 Task: Add Smoked Mozzarella Pasta Salad to the cart.
Action: Mouse moved to (17, 117)
Screenshot: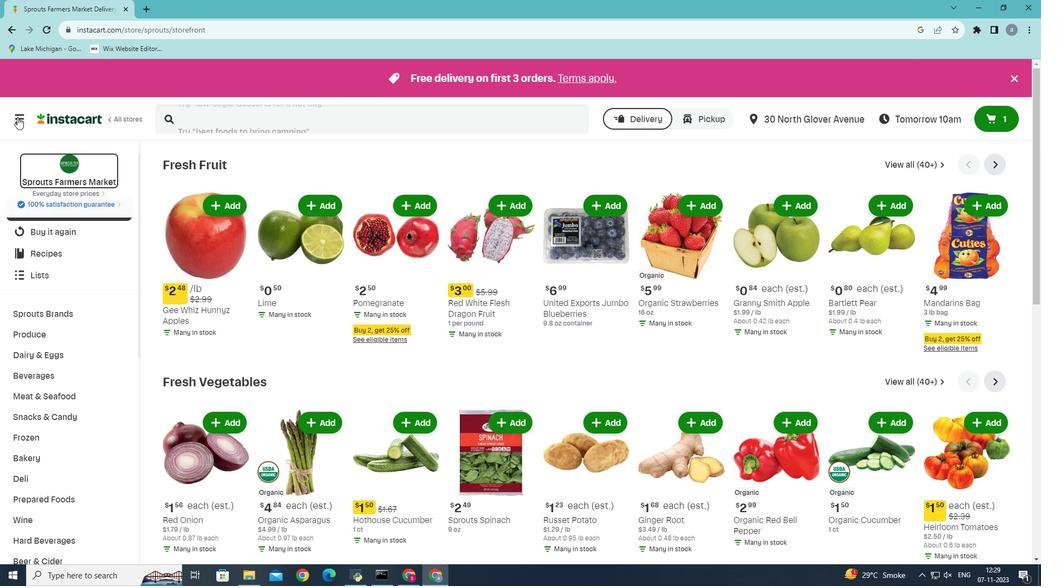 
Action: Mouse pressed left at (17, 117)
Screenshot: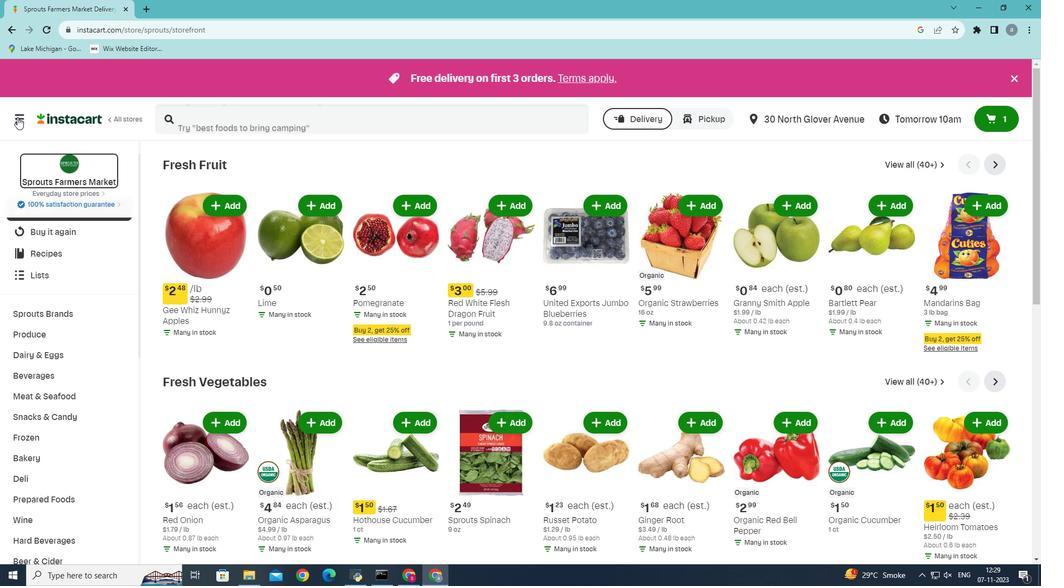 
Action: Mouse moved to (71, 302)
Screenshot: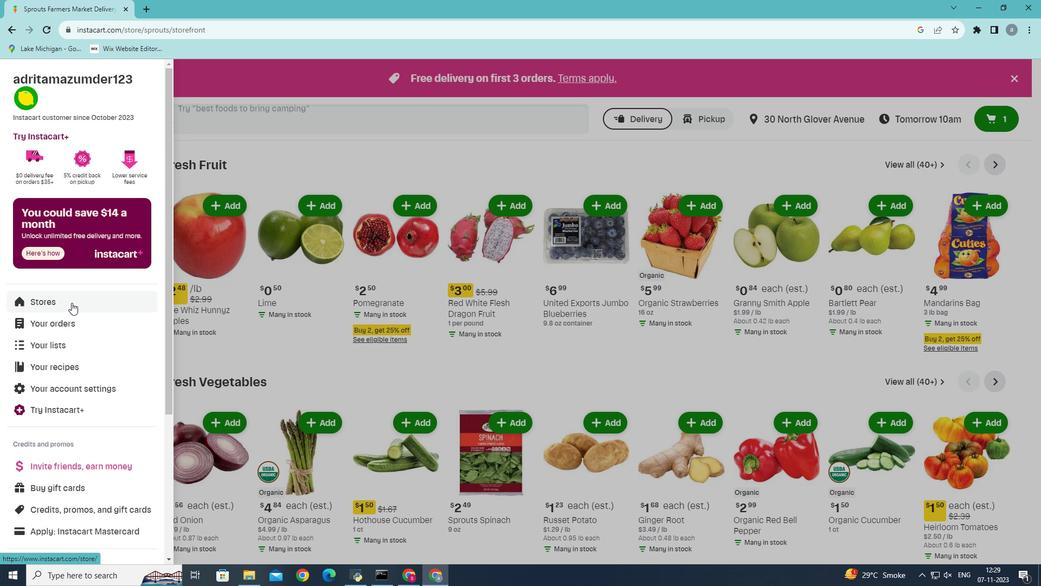 
Action: Mouse pressed left at (71, 302)
Screenshot: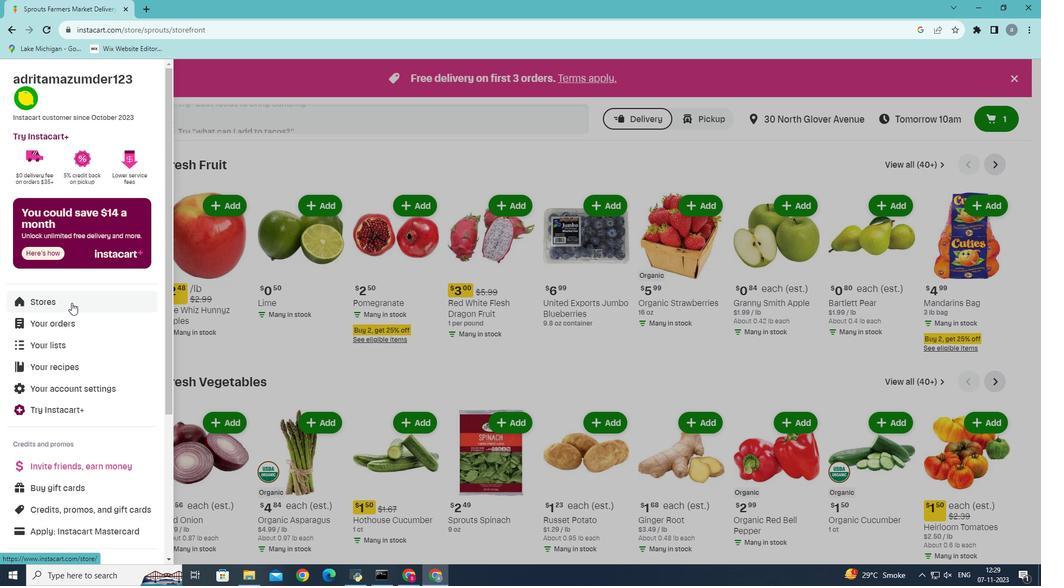 
Action: Mouse moved to (261, 120)
Screenshot: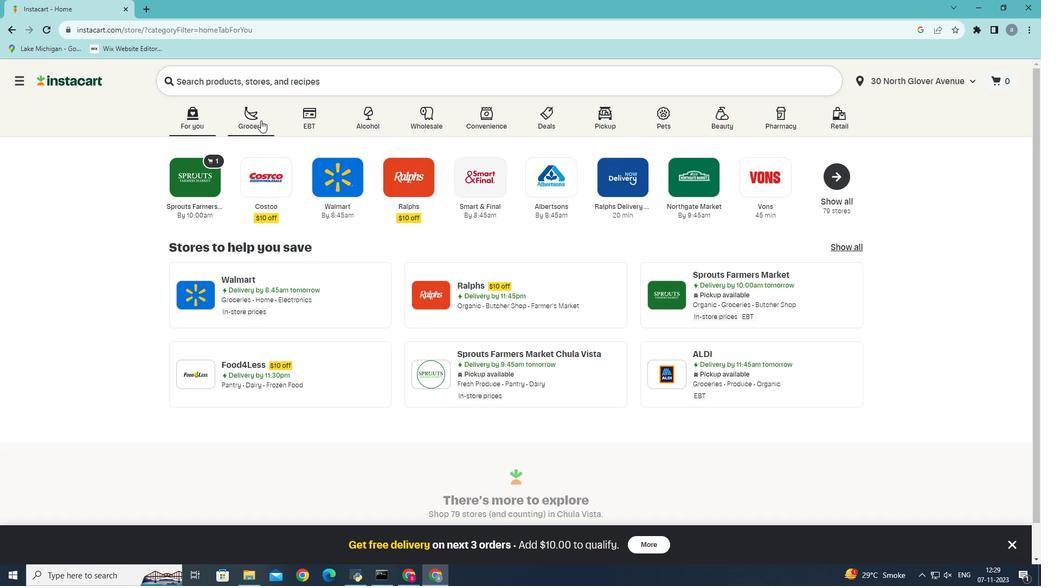 
Action: Mouse pressed left at (261, 120)
Screenshot: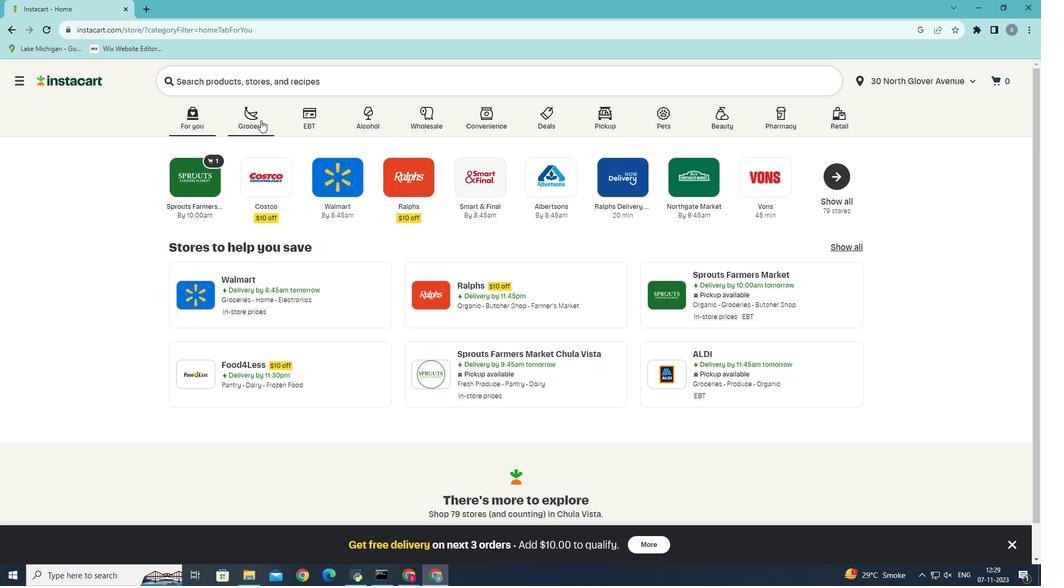 
Action: Mouse moved to (235, 321)
Screenshot: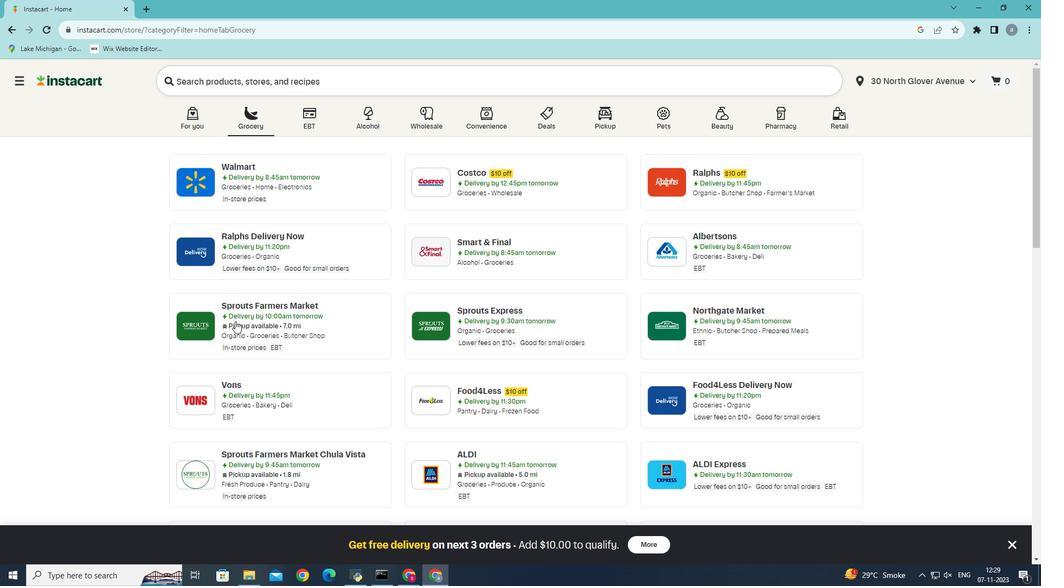 
Action: Mouse pressed left at (235, 321)
Screenshot: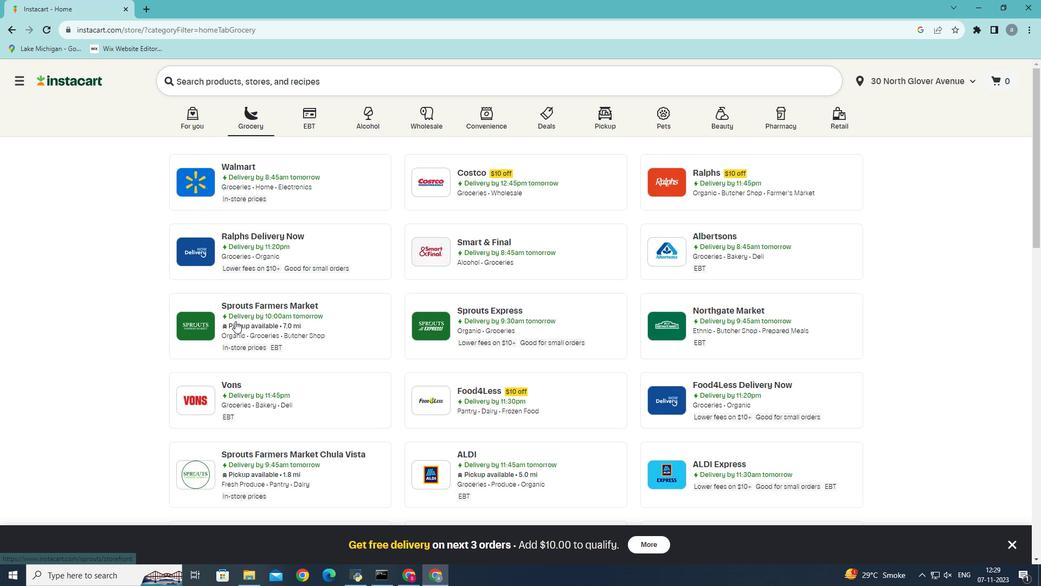 
Action: Mouse moved to (39, 496)
Screenshot: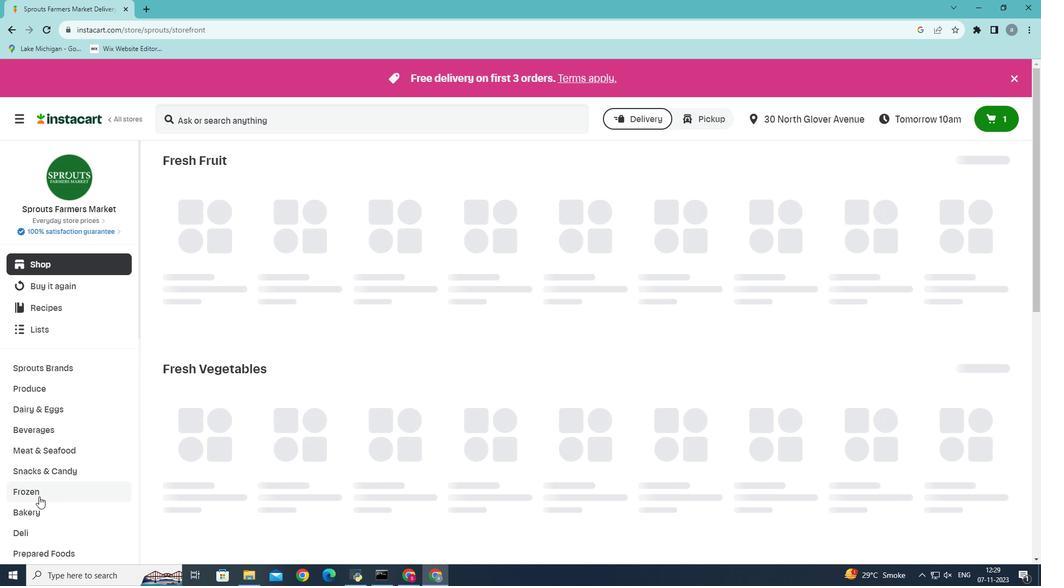 
Action: Mouse scrolled (39, 496) with delta (0, 0)
Screenshot: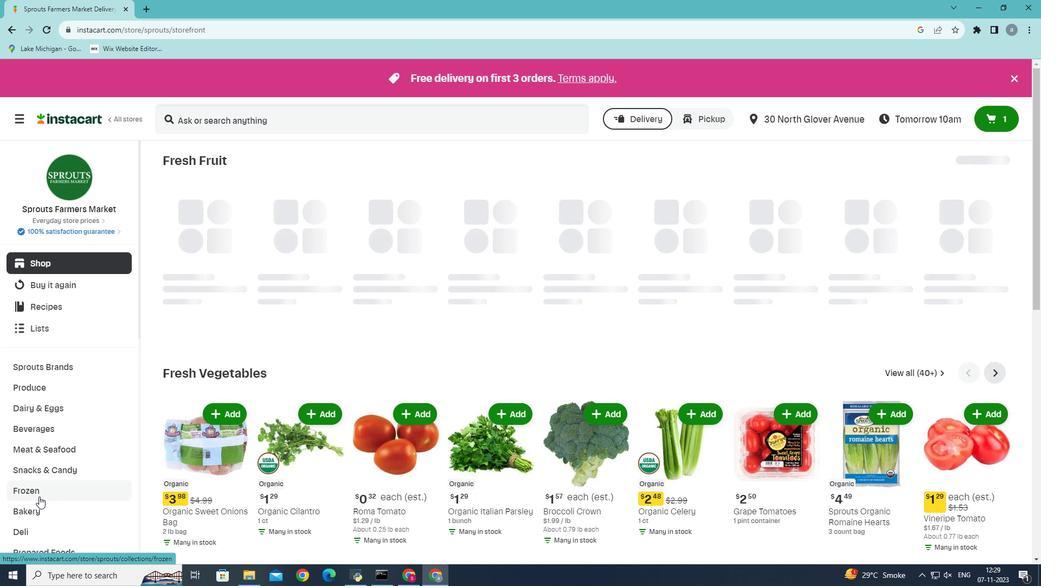 
Action: Mouse moved to (34, 500)
Screenshot: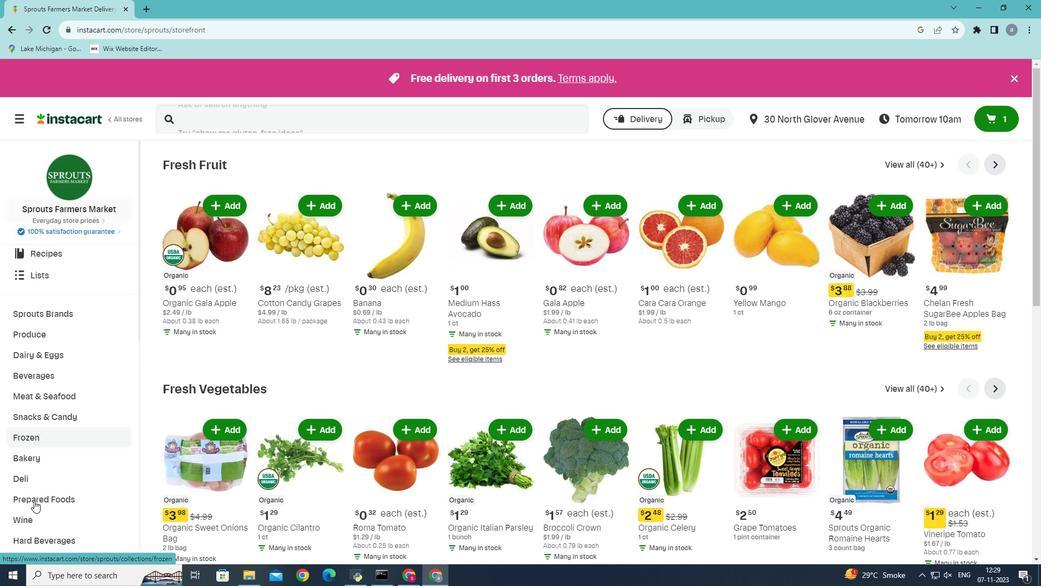 
Action: Mouse pressed left at (34, 500)
Screenshot: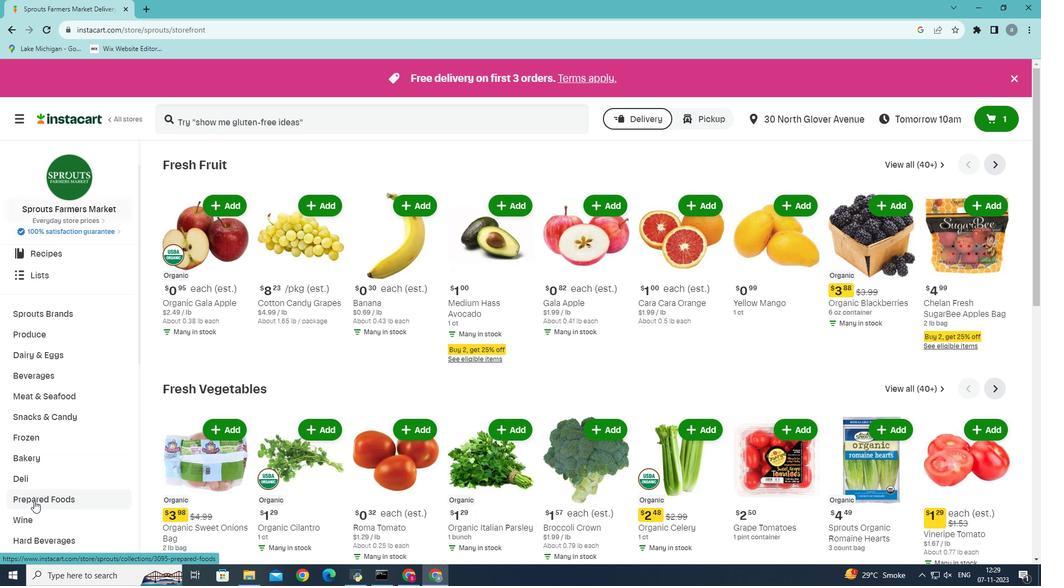 
Action: Mouse moved to (599, 192)
Screenshot: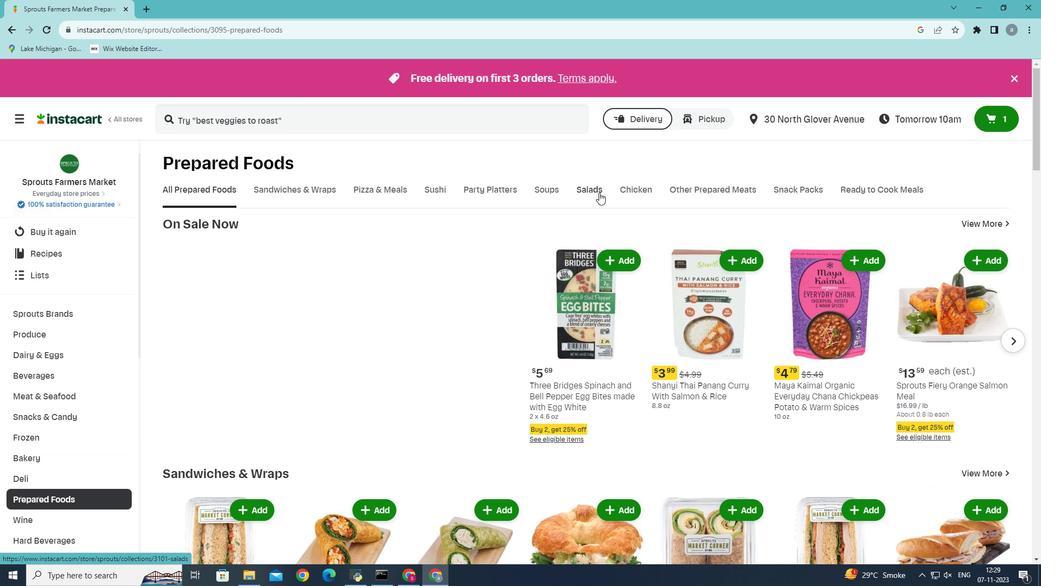 
Action: Mouse pressed left at (599, 192)
Screenshot: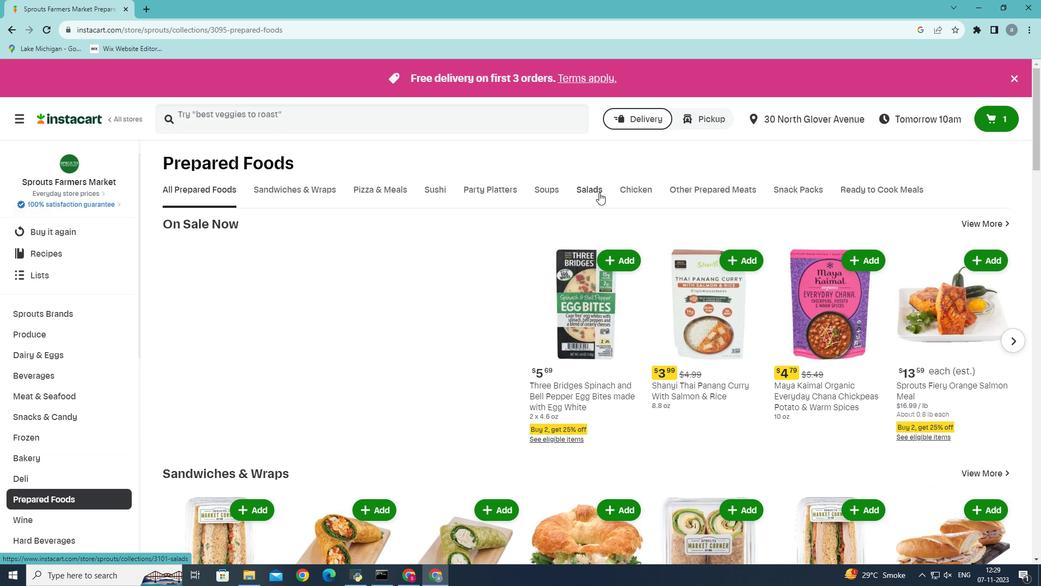 
Action: Mouse moved to (269, 237)
Screenshot: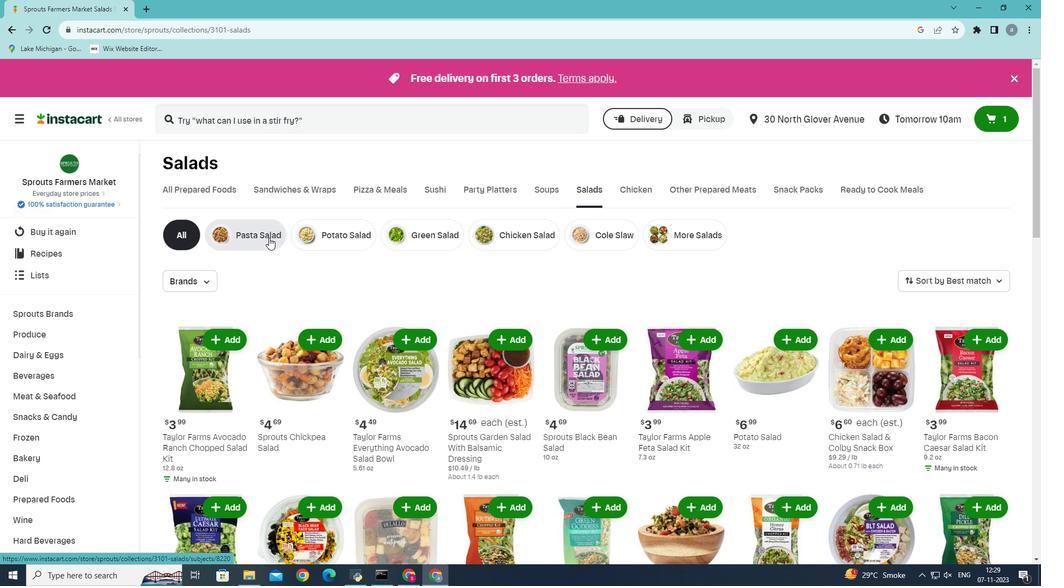 
Action: Mouse pressed left at (269, 237)
Screenshot: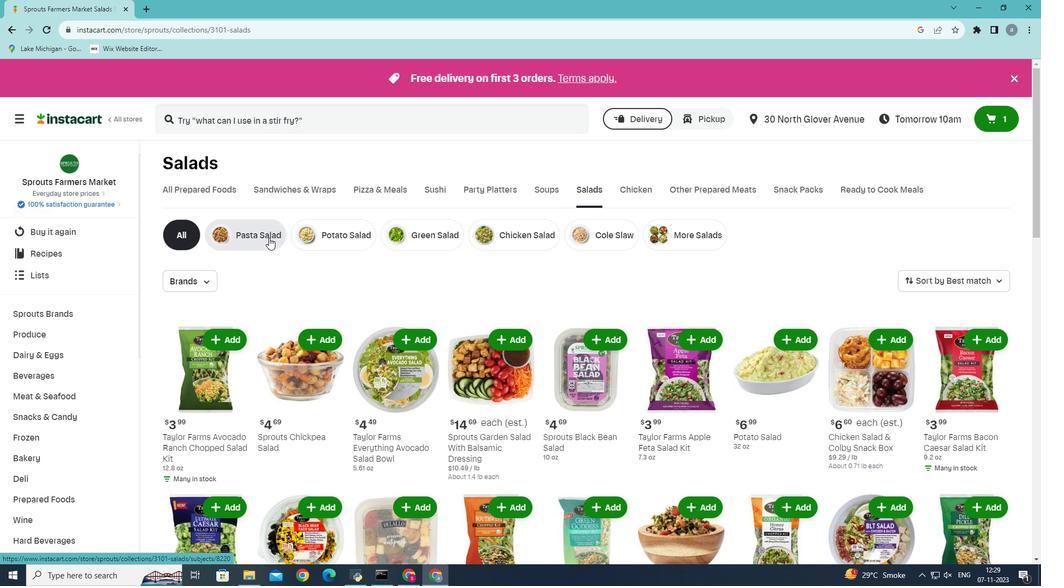 
Action: Mouse moved to (227, 342)
Screenshot: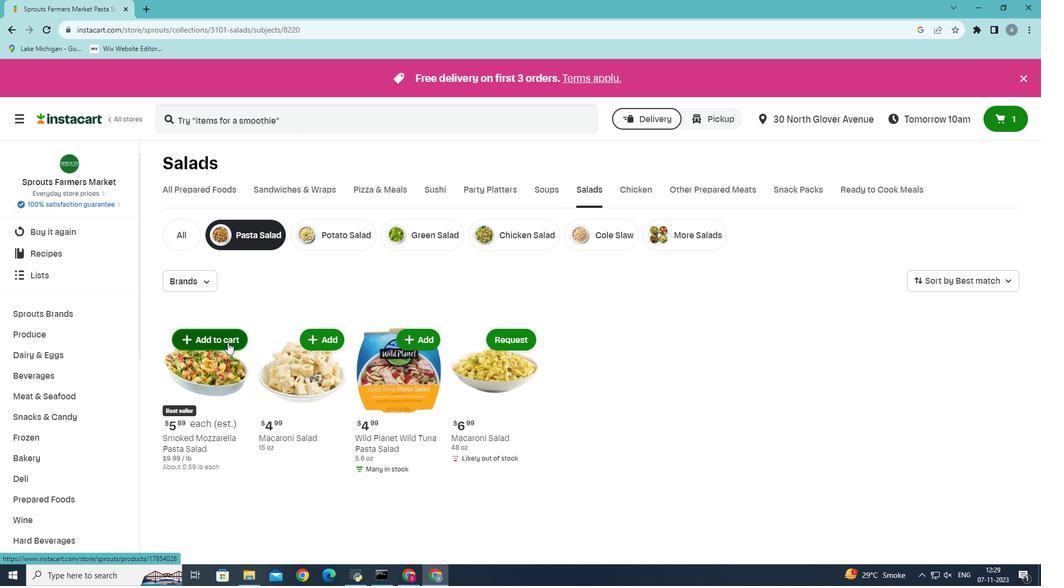 
Action: Mouse pressed left at (227, 342)
Screenshot: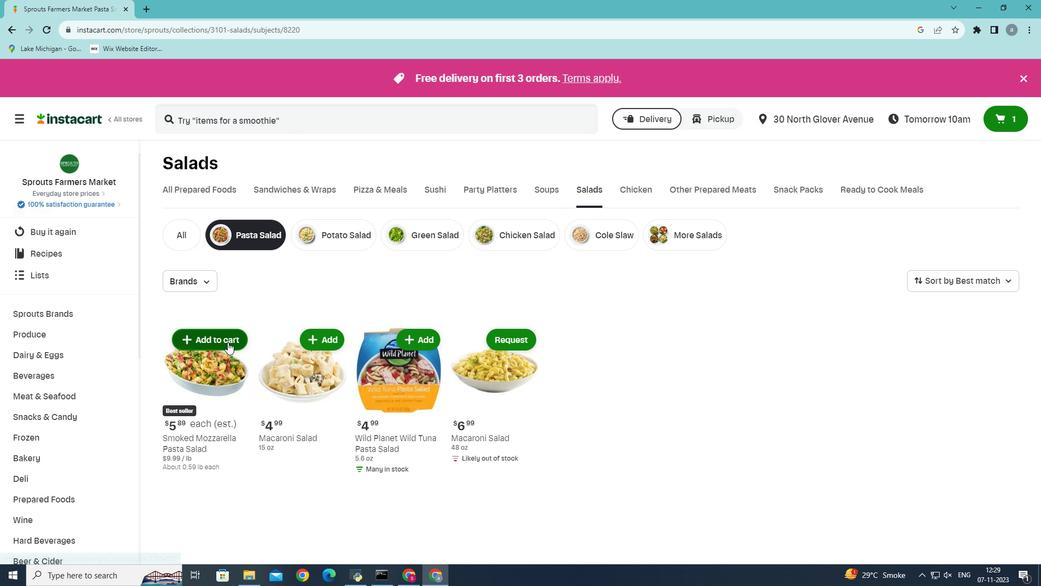 
